 Task: Assign in the project AdvantEdge the issue 'Implement multi-factor authentication to further enhance security' to the sprint 'Dash & Dine'. Assign in the project AdvantEdge the issue 'Develop a new feature to allow for customizable user profiles' to the sprint 'Dash & Dine'. Assign in the project AdvantEdge the issue 'Address issues related to data synchronization across multiple devices' to the sprint 'Dash & Dine'. Assign in the project AdvantEdge the issue 'Improve error messaging to better communicate issues to users' to the sprint 'Dash & Dine'
Action: Mouse moved to (215, 63)
Screenshot: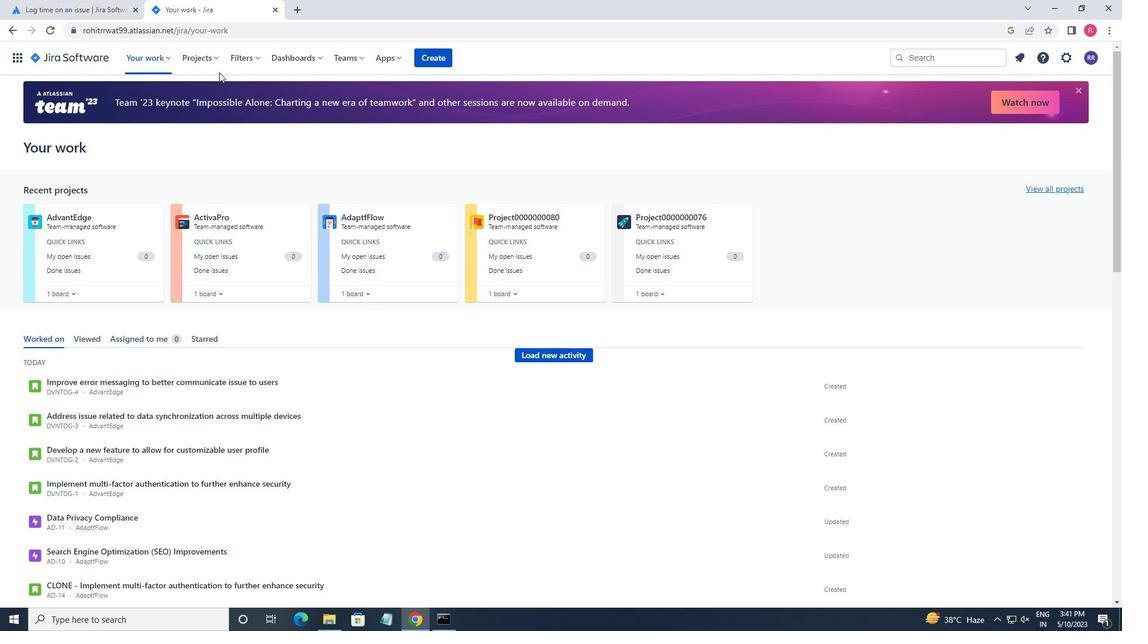 
Action: Mouse pressed left at (215, 63)
Screenshot: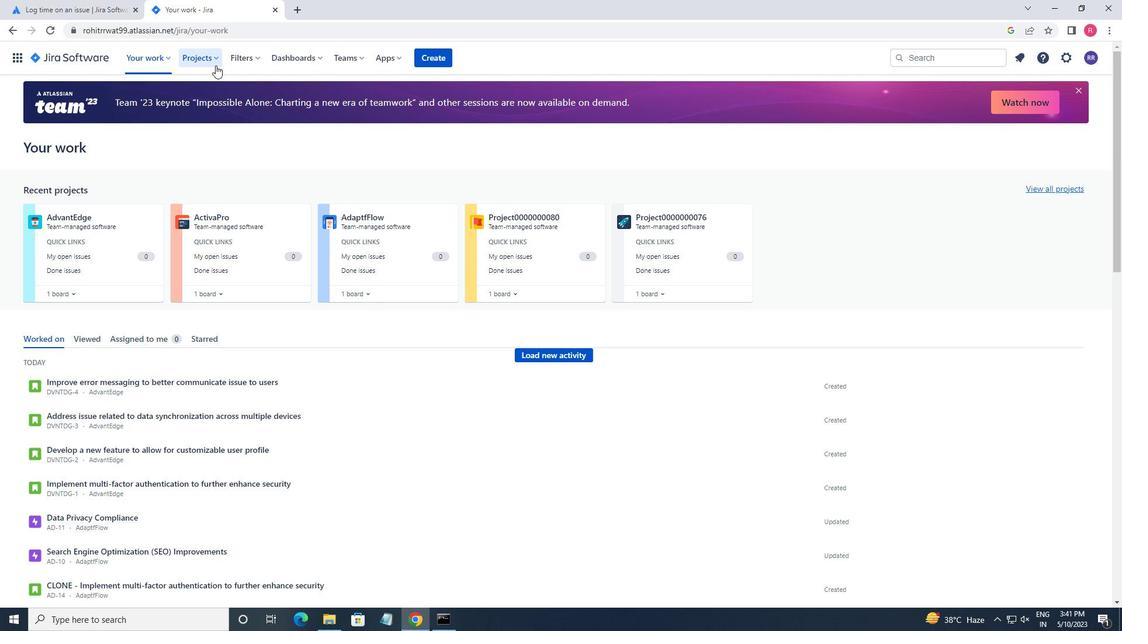 
Action: Mouse moved to (254, 113)
Screenshot: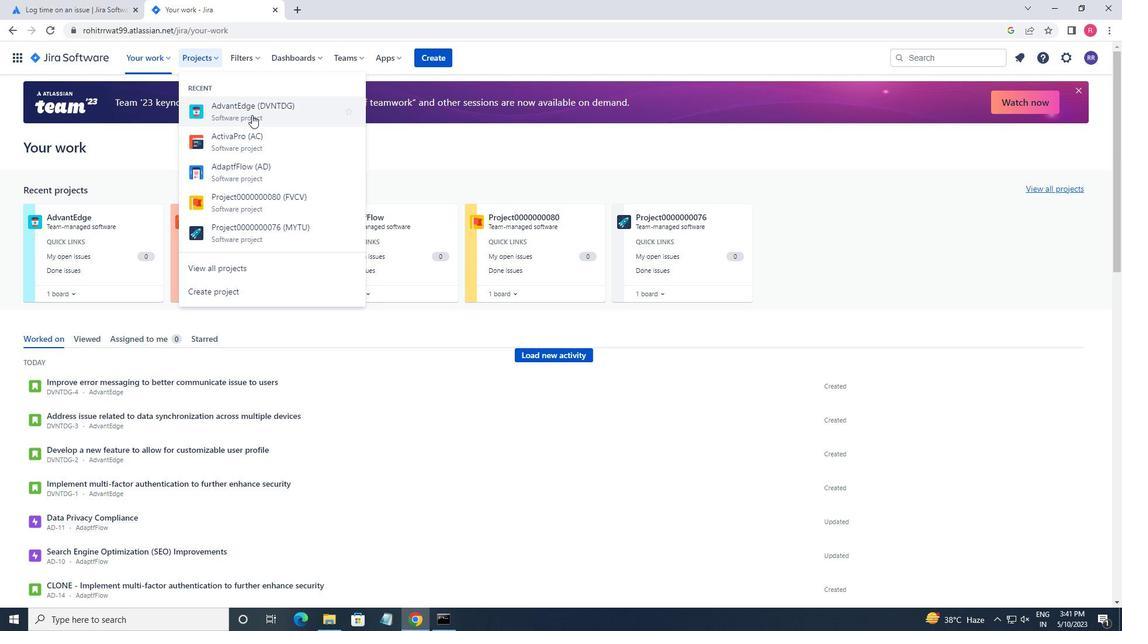 
Action: Mouse pressed left at (254, 113)
Screenshot: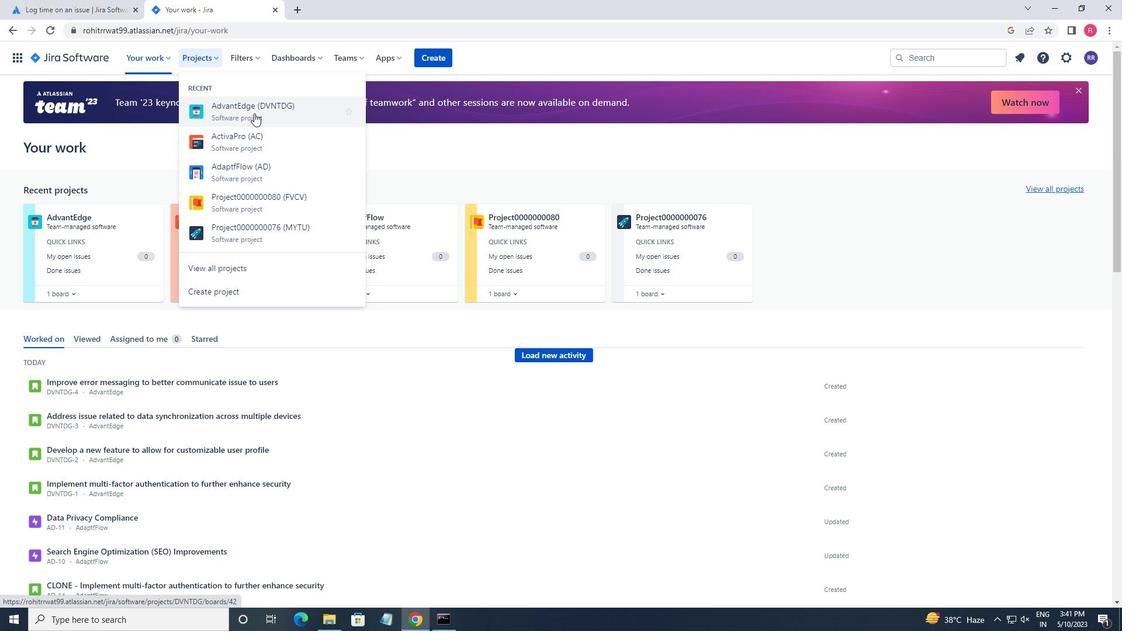 
Action: Mouse moved to (81, 171)
Screenshot: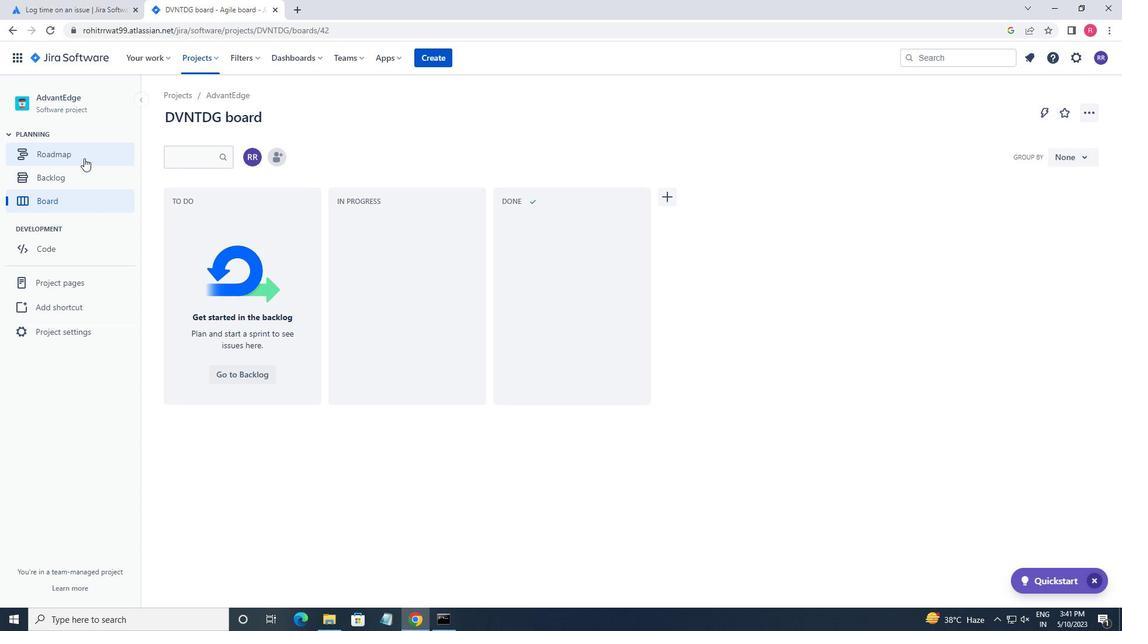 
Action: Mouse pressed left at (81, 171)
Screenshot: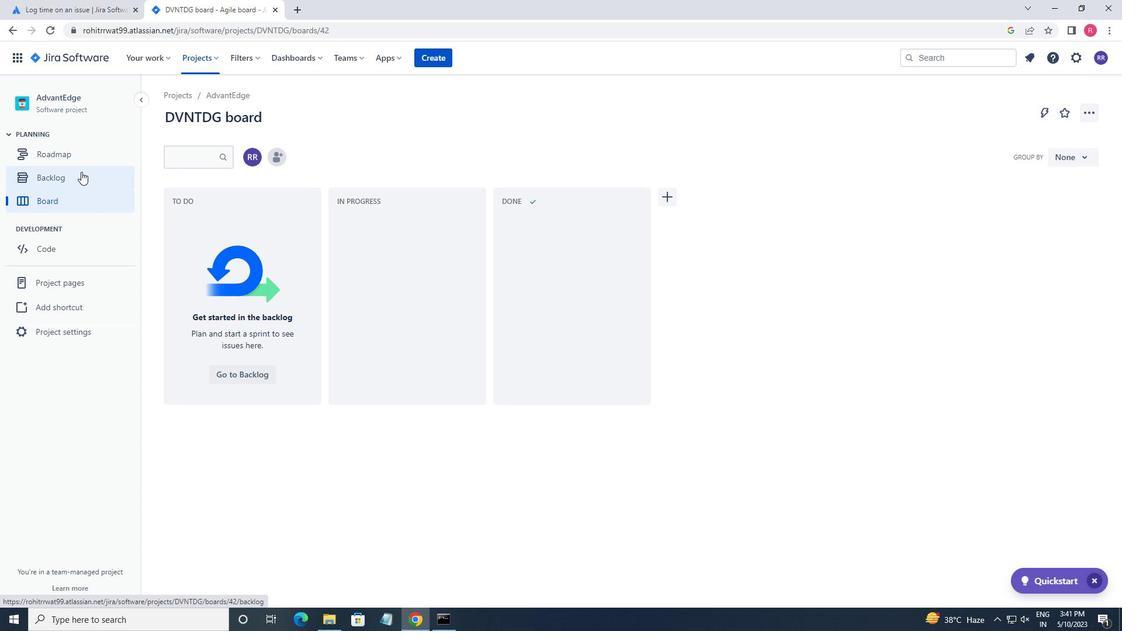 
Action: Mouse moved to (1074, 464)
Screenshot: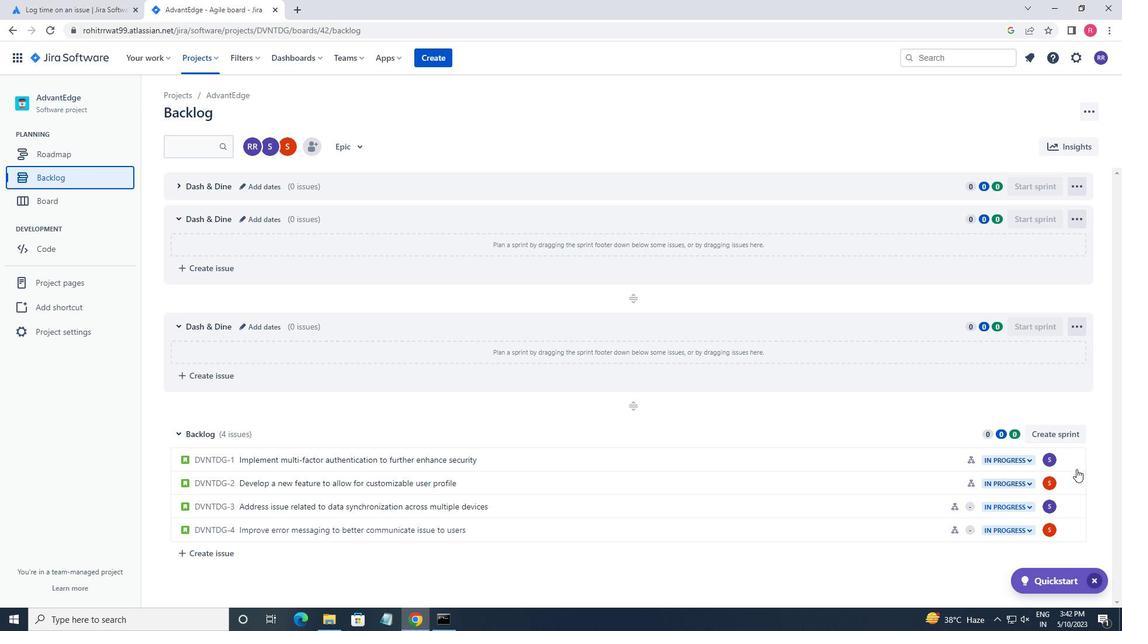 
Action: Mouse pressed left at (1074, 464)
Screenshot: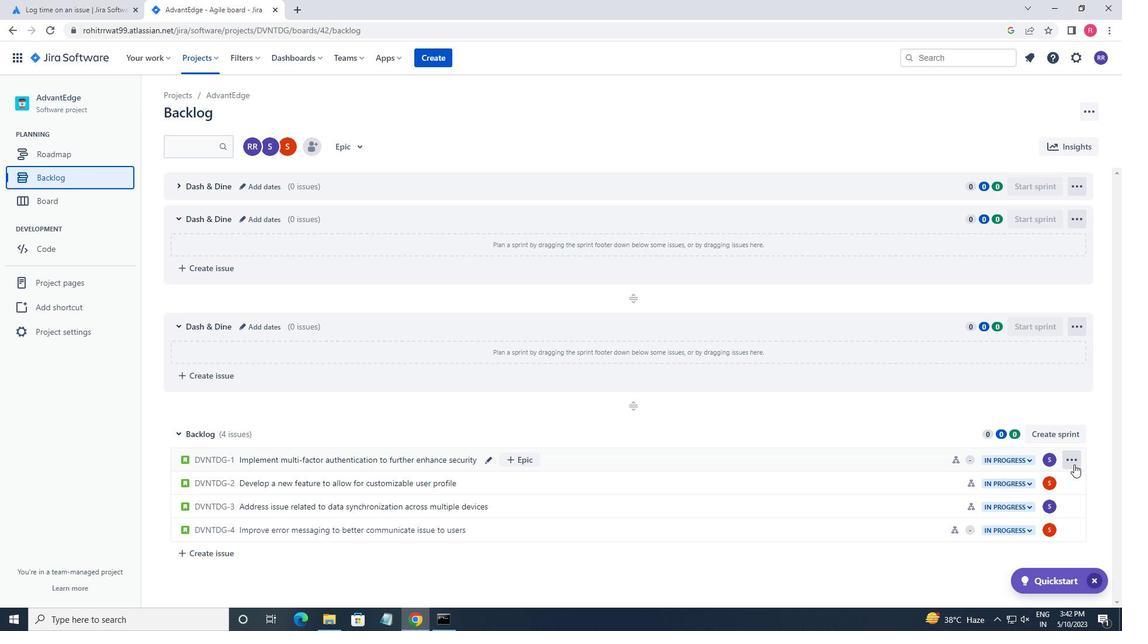 
Action: Mouse moved to (1043, 364)
Screenshot: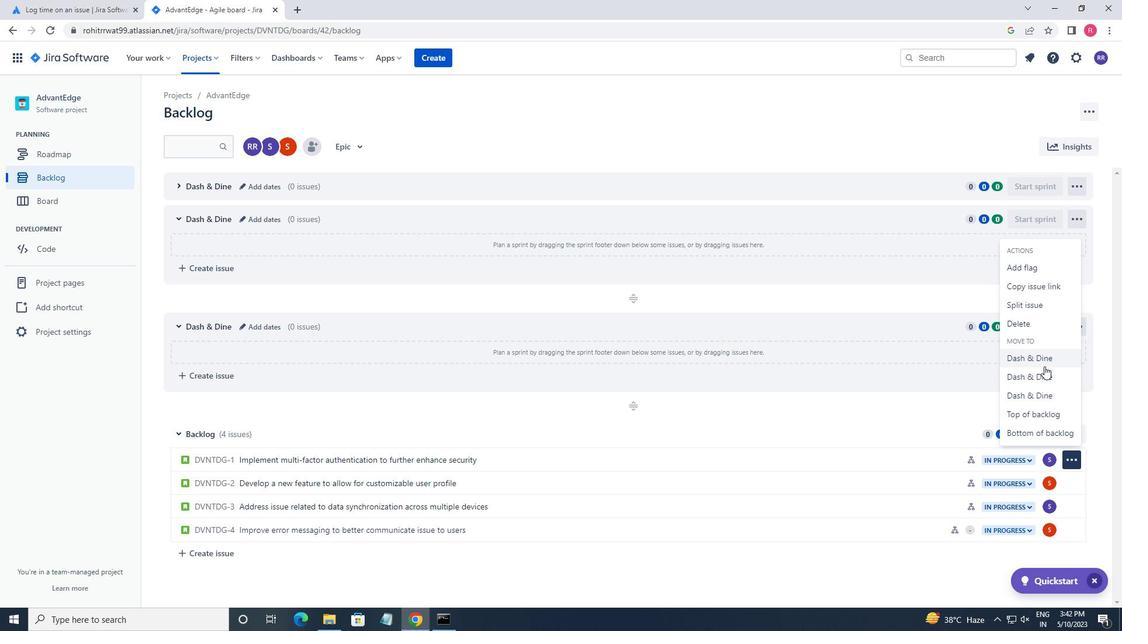 
Action: Mouse pressed left at (1043, 364)
Screenshot: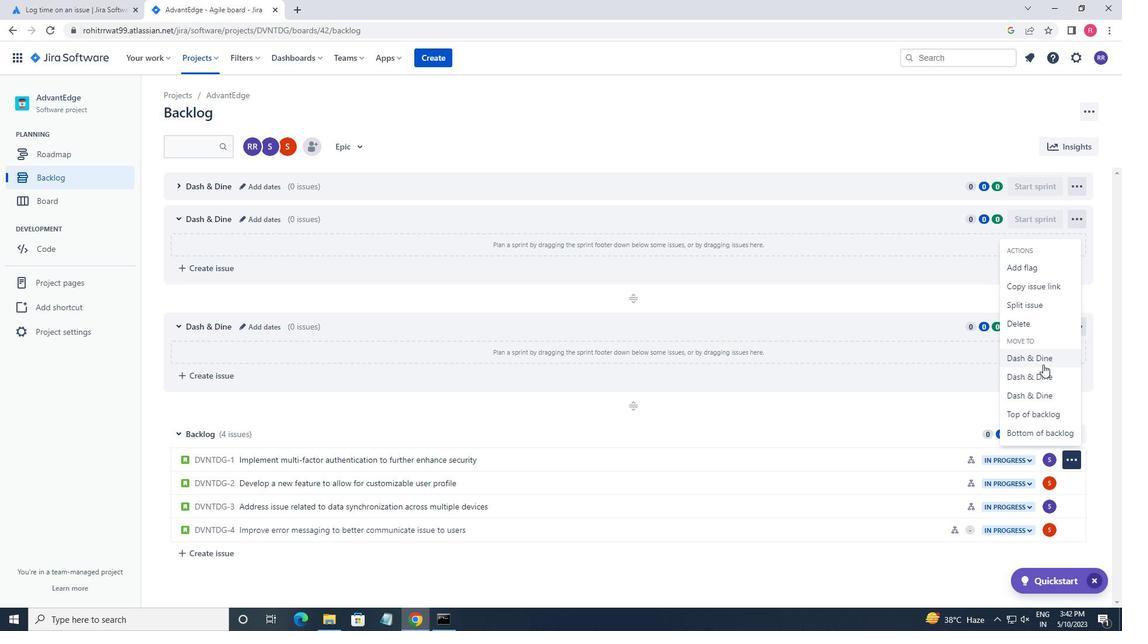 
Action: Mouse moved to (1067, 461)
Screenshot: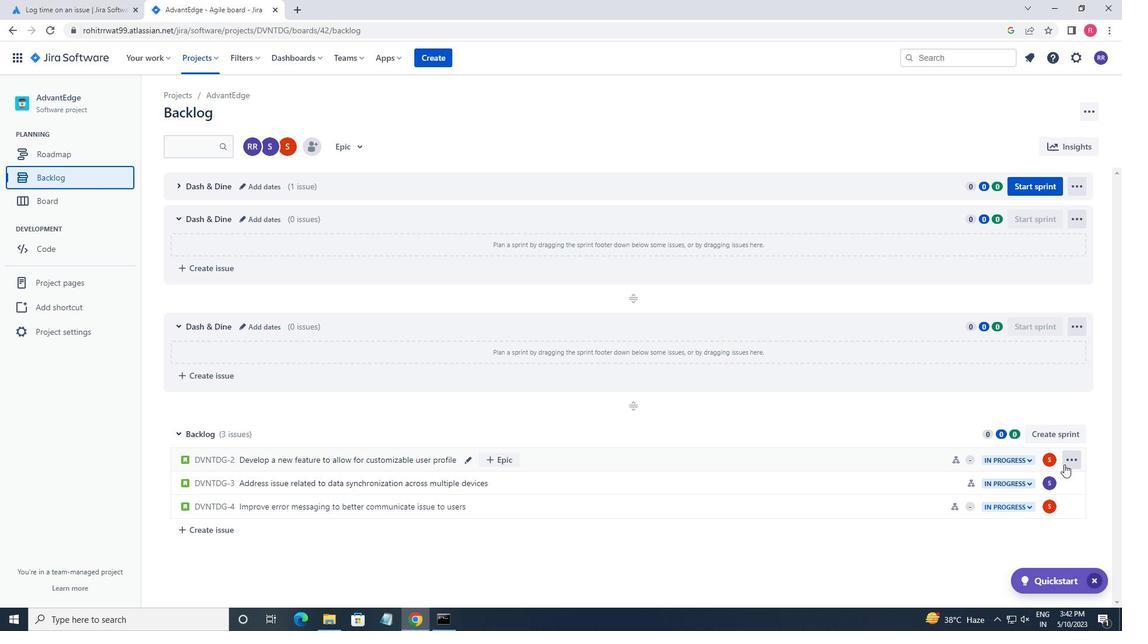 
Action: Mouse pressed left at (1067, 461)
Screenshot: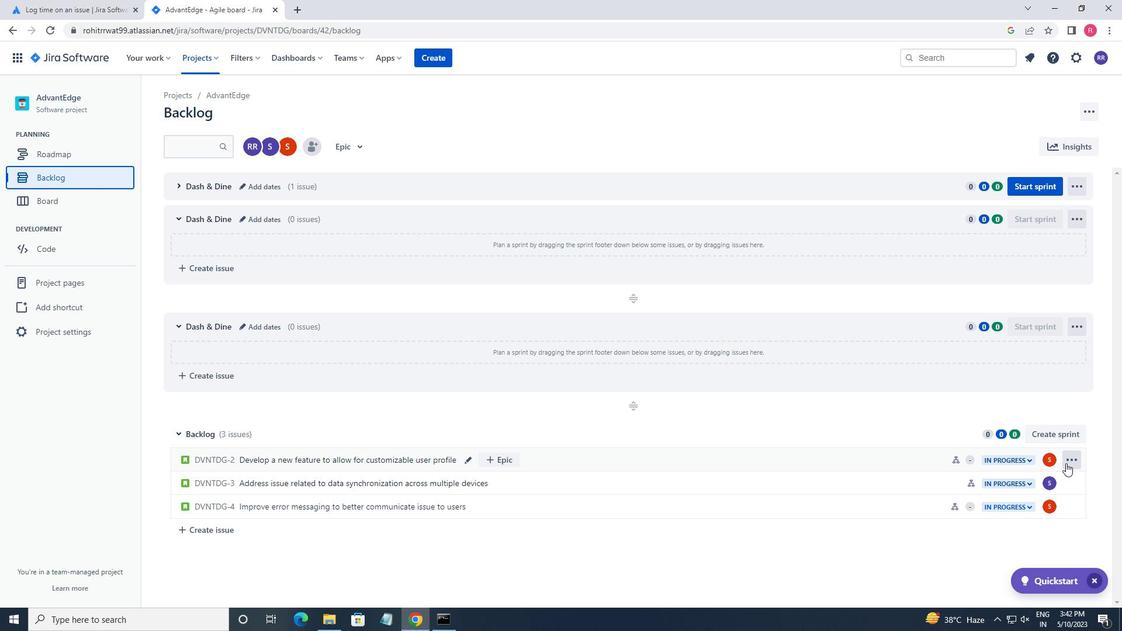 
Action: Mouse moved to (1031, 377)
Screenshot: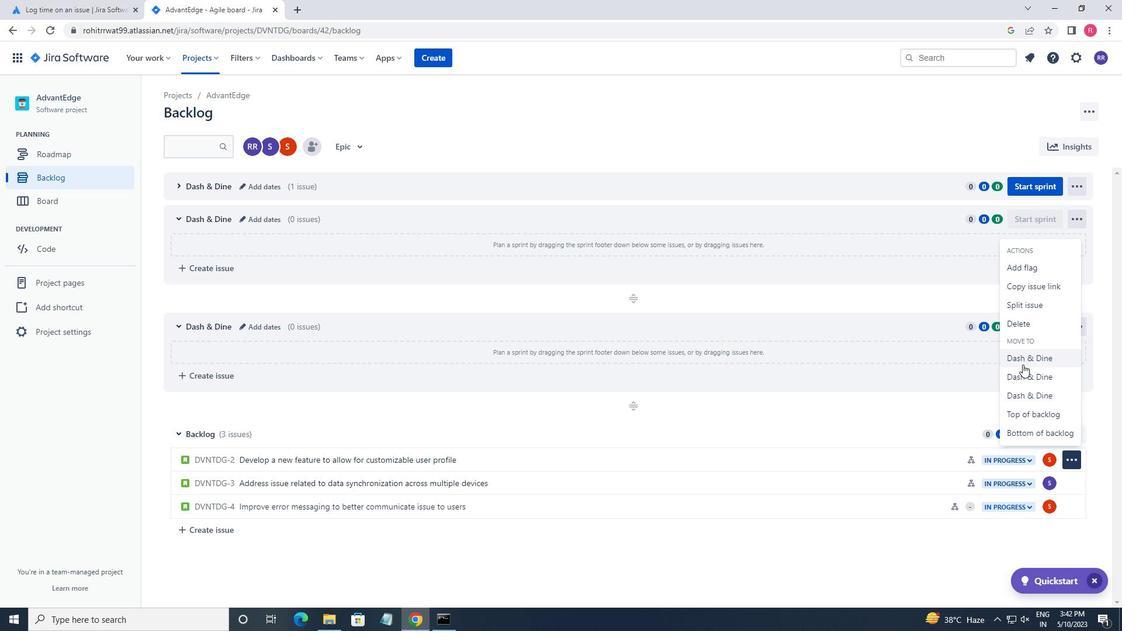 
Action: Mouse pressed left at (1031, 377)
Screenshot: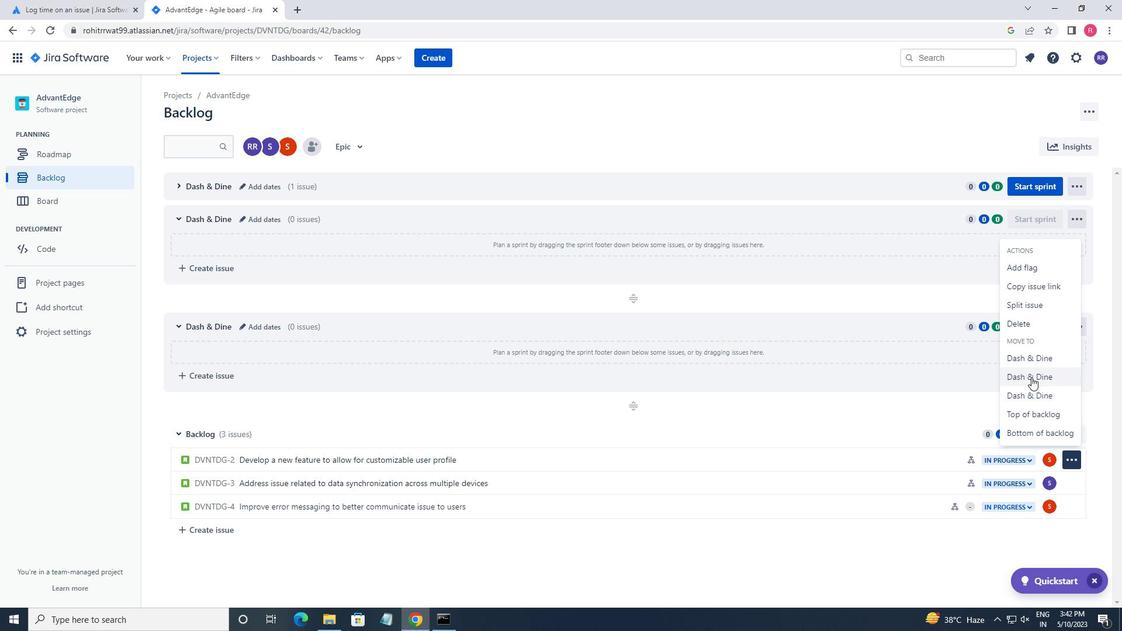 
Action: Mouse moved to (1068, 458)
Screenshot: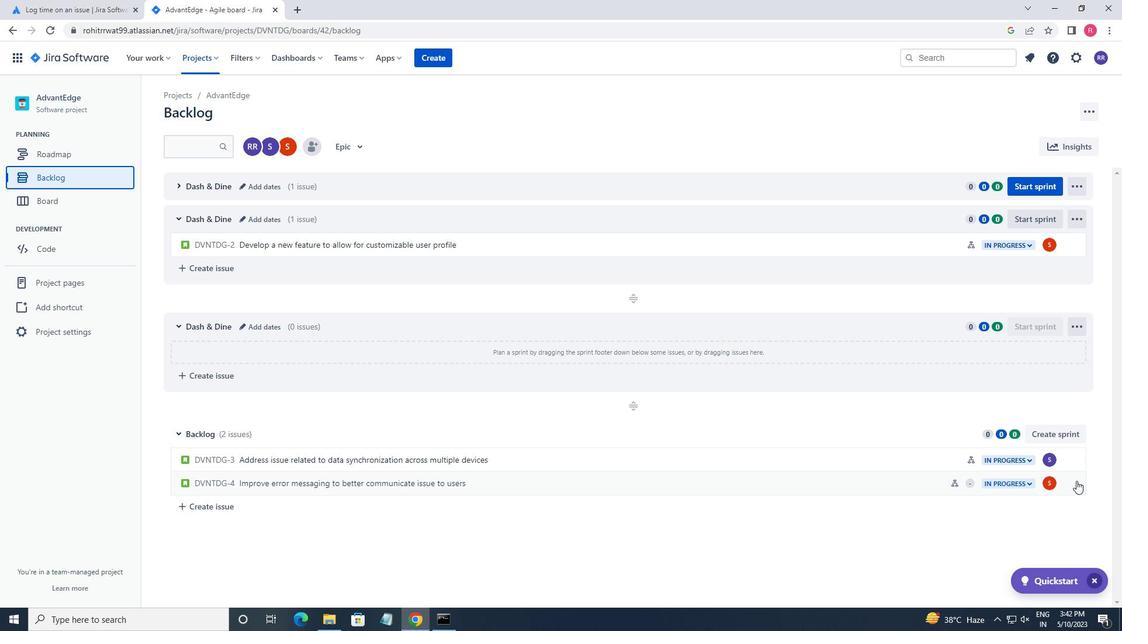 
Action: Mouse pressed left at (1068, 458)
Screenshot: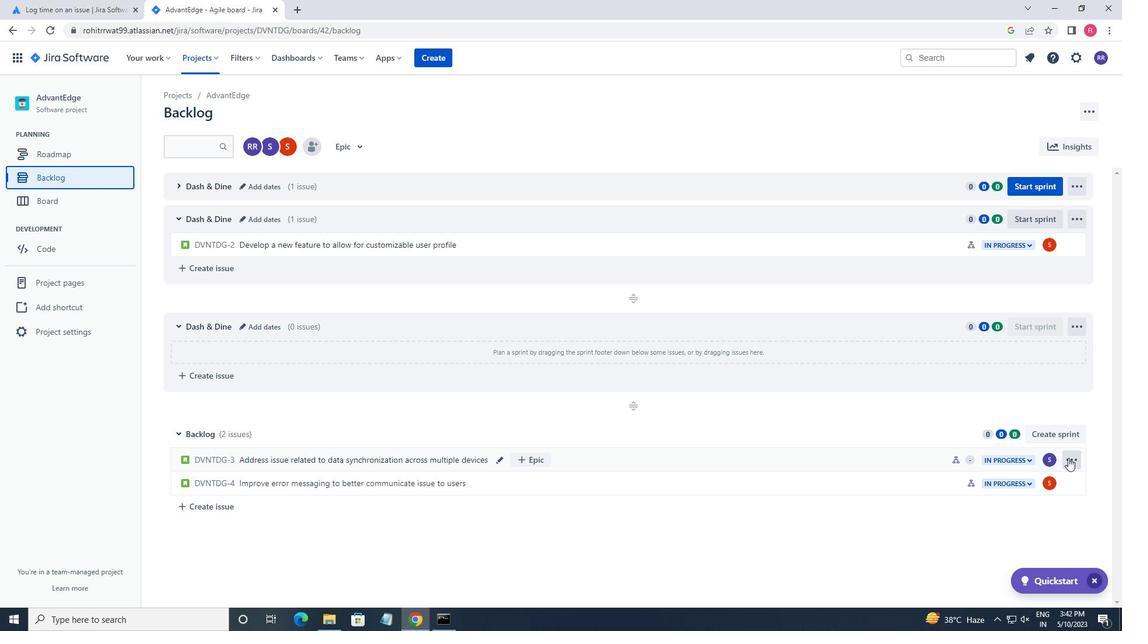 
Action: Mouse moved to (1046, 397)
Screenshot: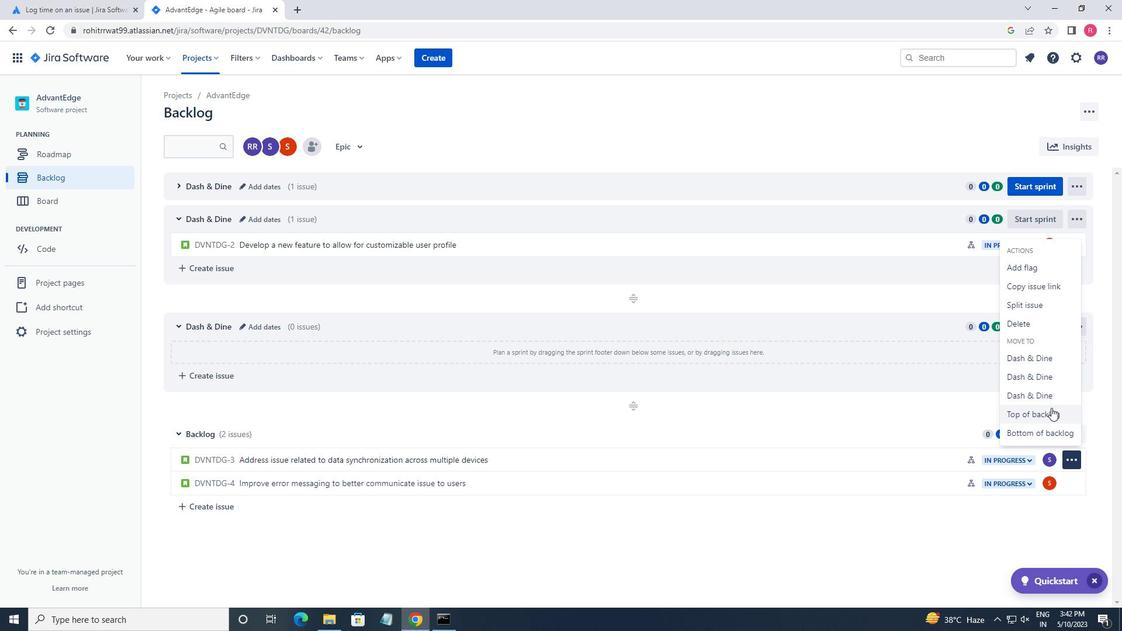 
Action: Mouse pressed left at (1046, 397)
Screenshot: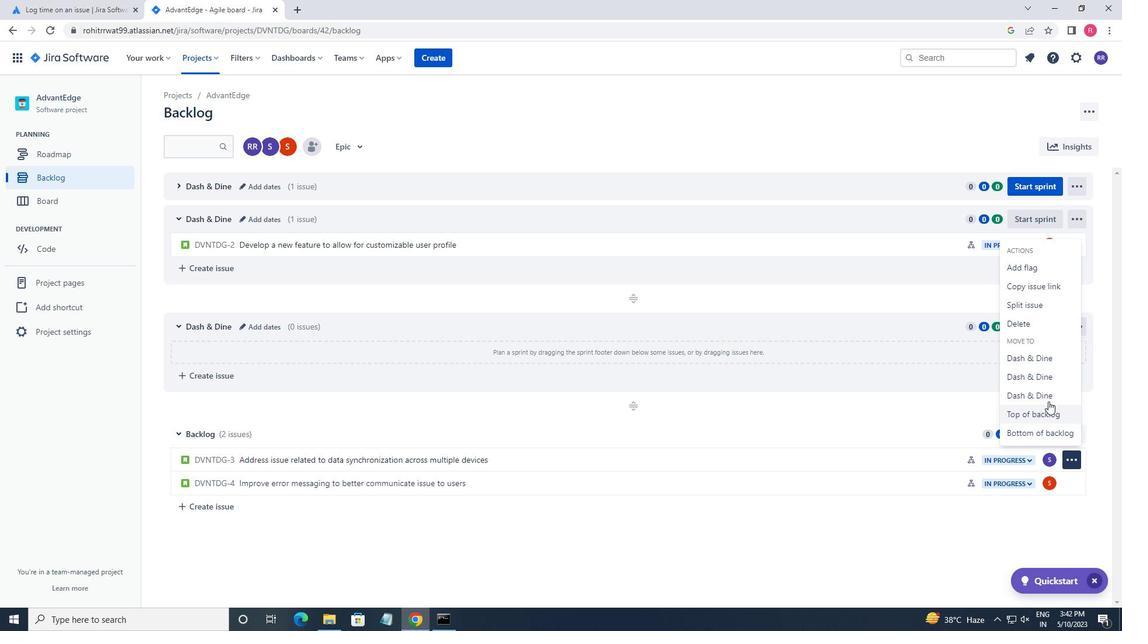 
Action: Mouse moved to (1071, 461)
Screenshot: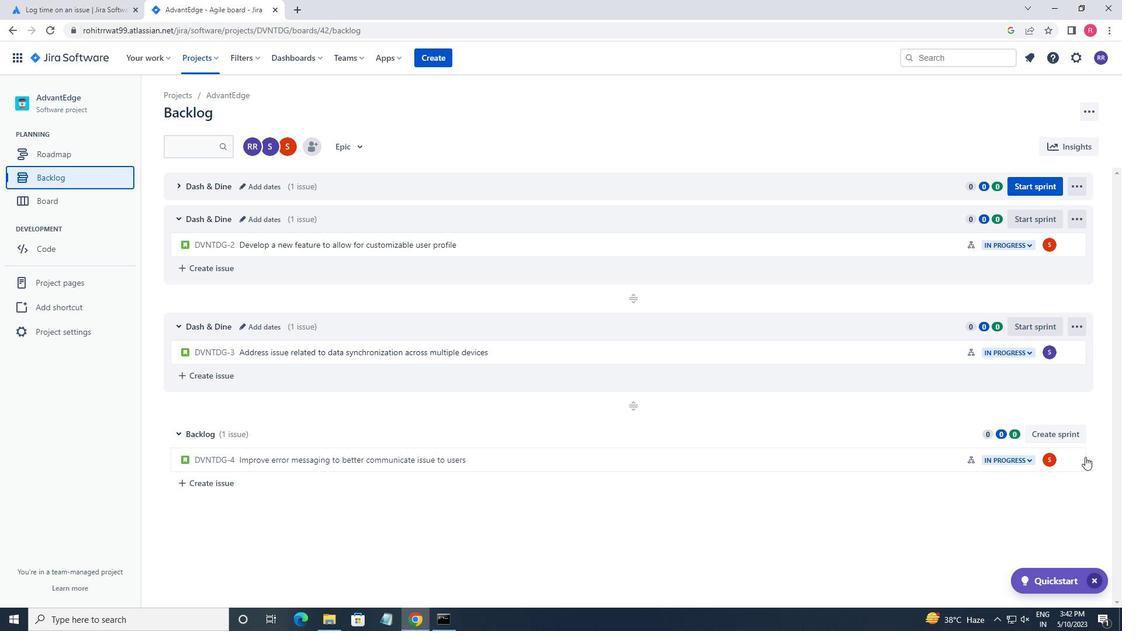 
Action: Mouse pressed left at (1071, 461)
Screenshot: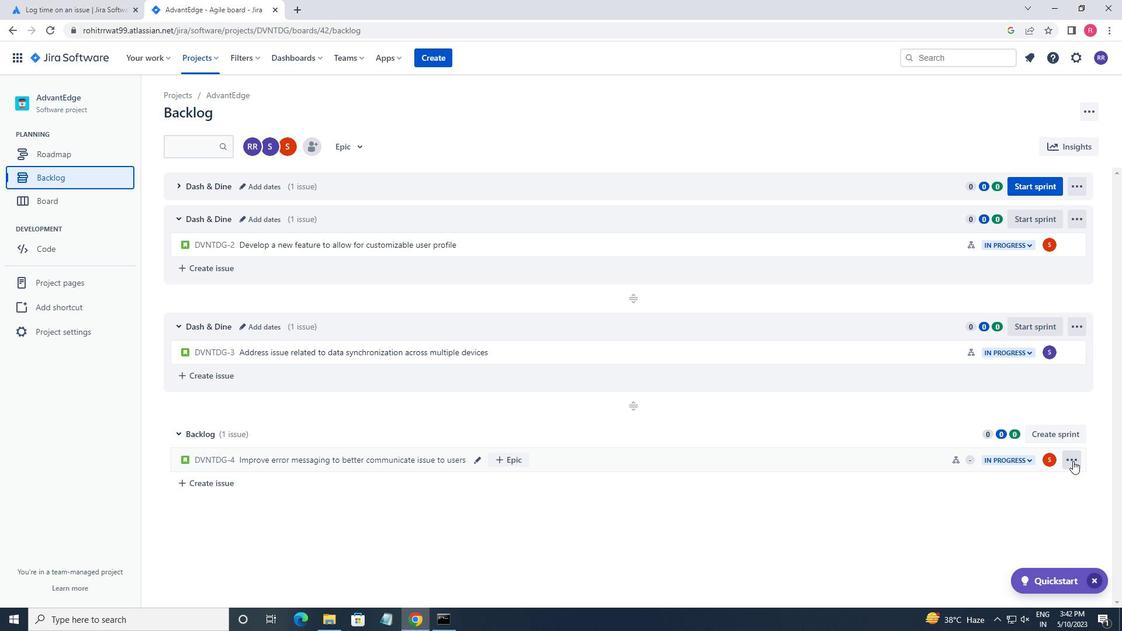 
Action: Mouse moved to (1050, 400)
Screenshot: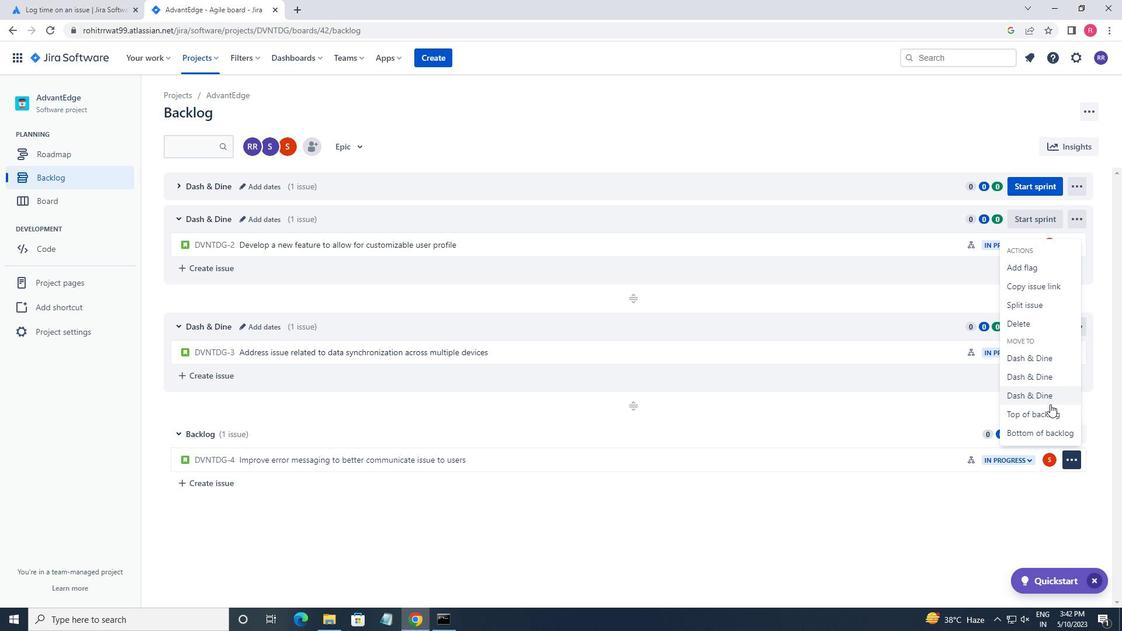 
Action: Mouse pressed left at (1050, 400)
Screenshot: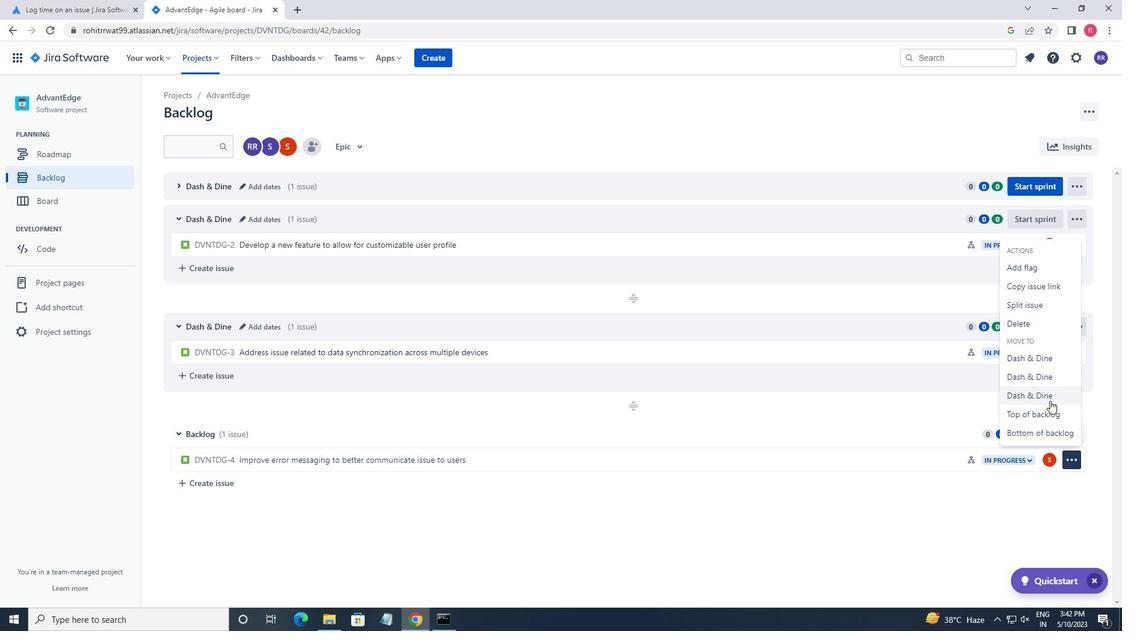 
